 Task: Assign parteek.ku2001@gmail.com as Project Lead of Scrum Project Project0000000088 in Jira. Create Issue Issue0000000431 in Backlog  in Scrum Project Project0000000087 in Jira. Create Issue Issue0000000432 in Backlog  in Scrum Project Project0000000087 in Jira. Create Issue Issue0000000433 in Backlog  in Scrum Project Project0000000087 in Jira. Create Issue Issue0000000434 in Backlog  in Scrum Project Project0000000087 in Jira
Action: Mouse moved to (252, 66)
Screenshot: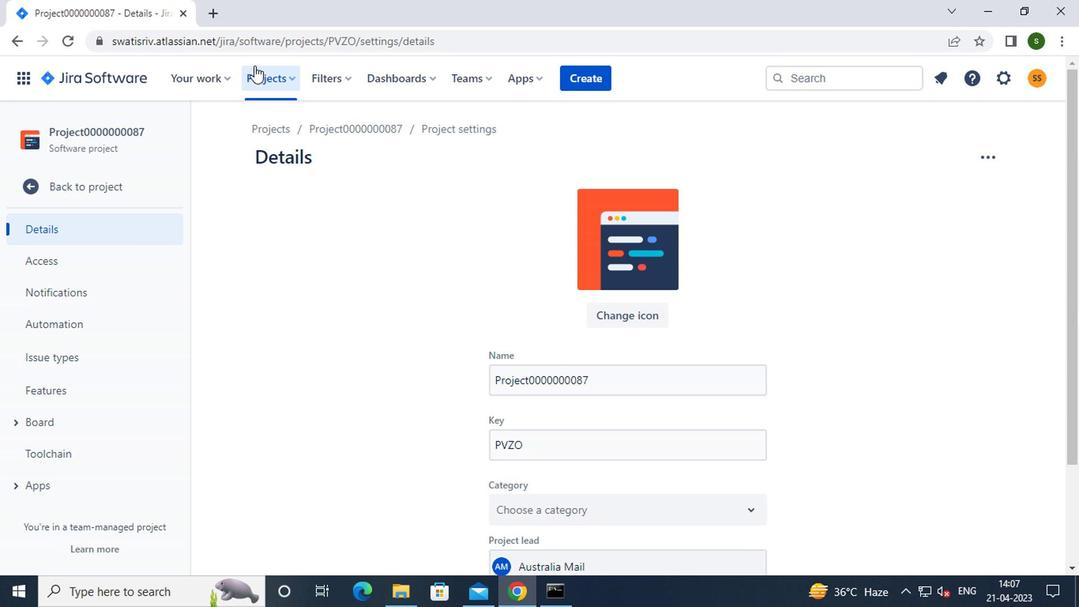 
Action: Mouse pressed left at (252, 66)
Screenshot: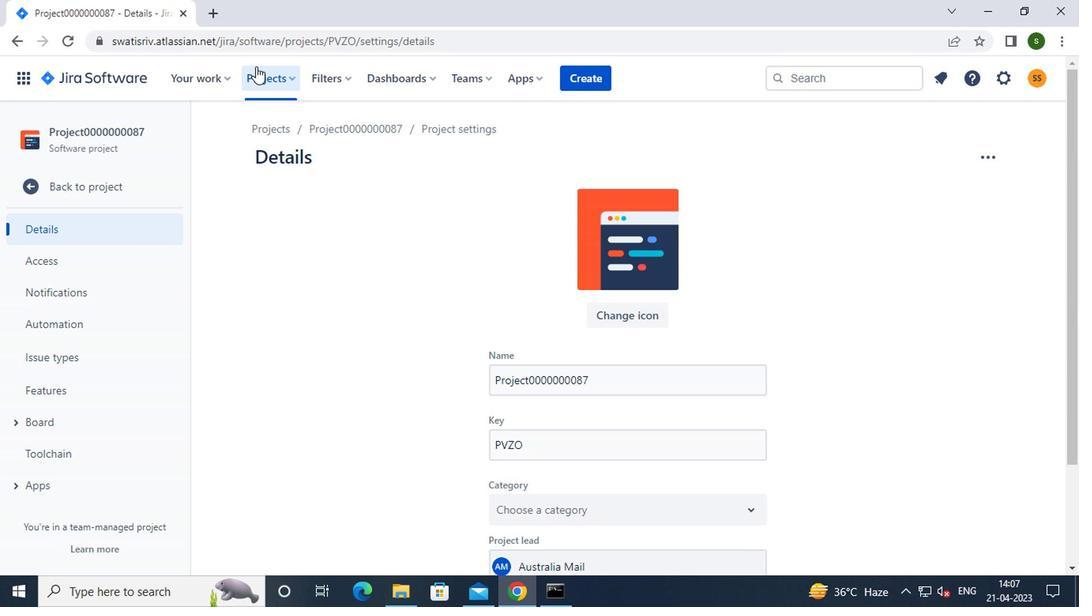 
Action: Mouse moved to (357, 197)
Screenshot: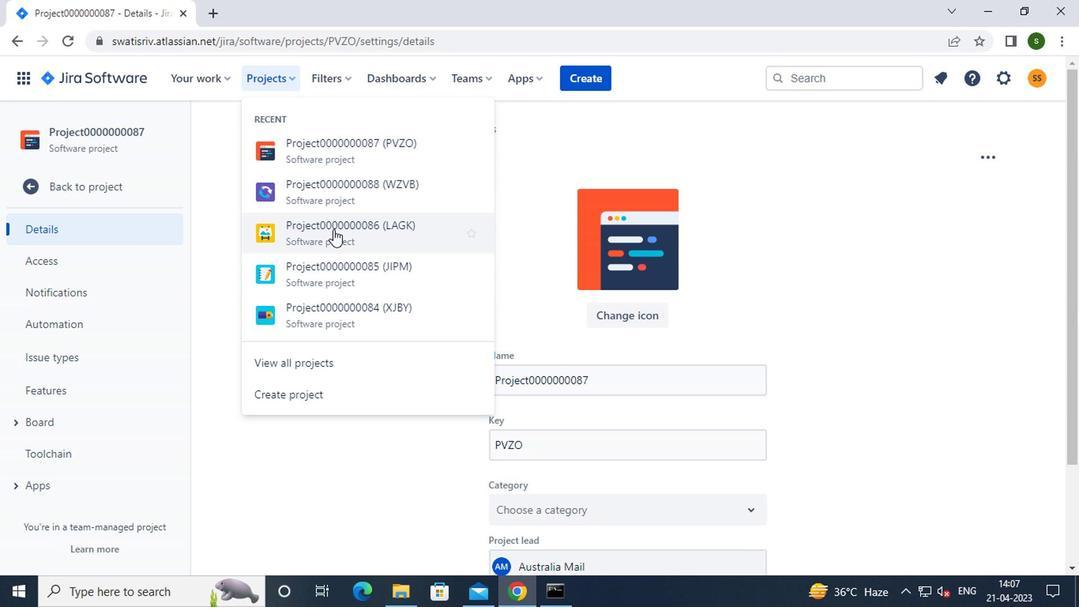 
Action: Mouse pressed left at (357, 197)
Screenshot: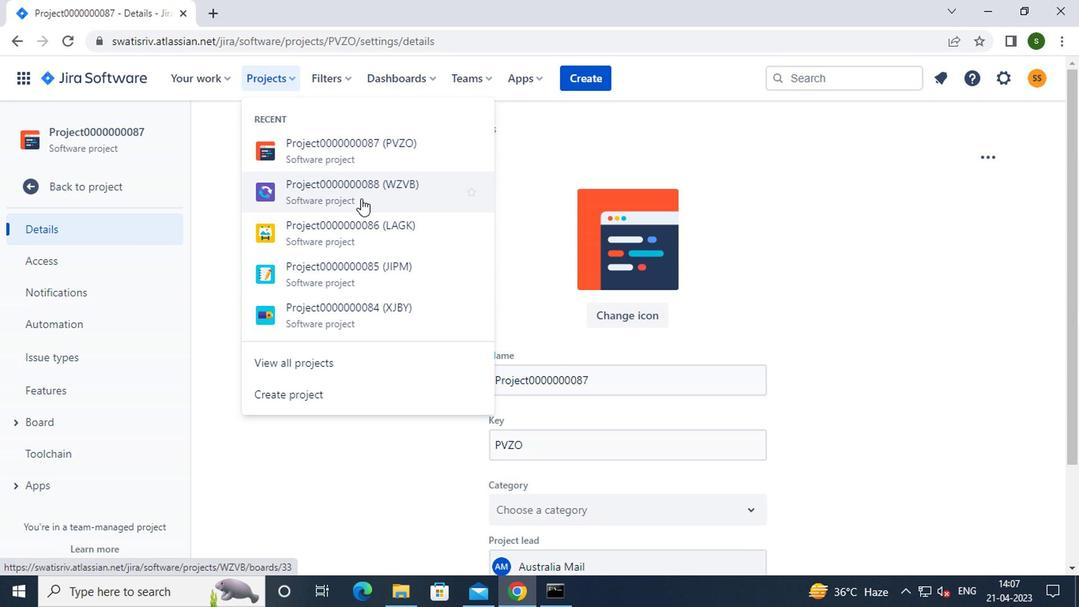 
Action: Mouse moved to (57, 443)
Screenshot: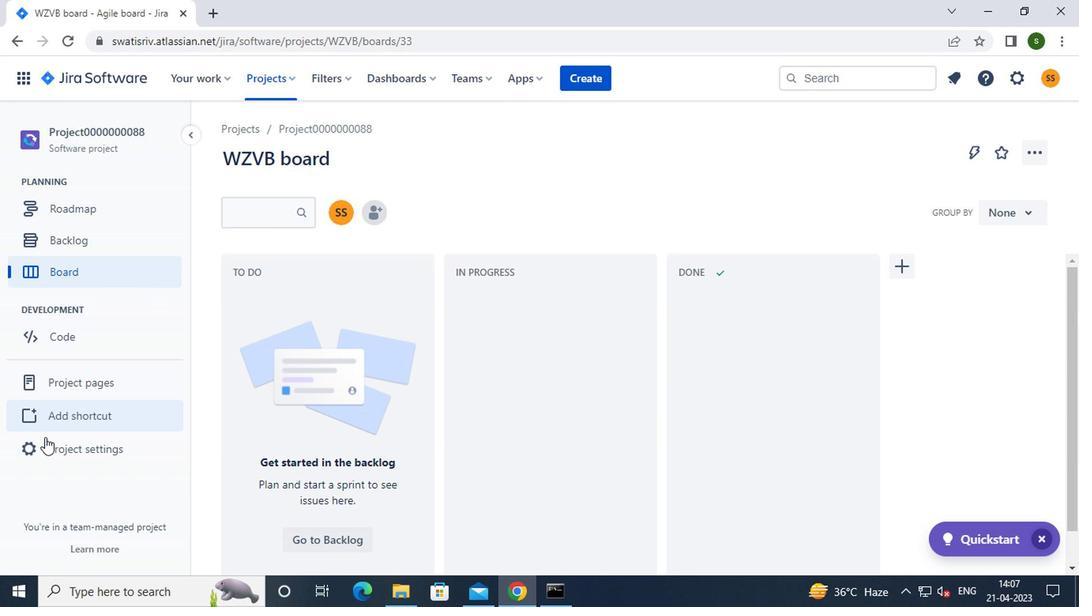 
Action: Mouse pressed left at (57, 443)
Screenshot: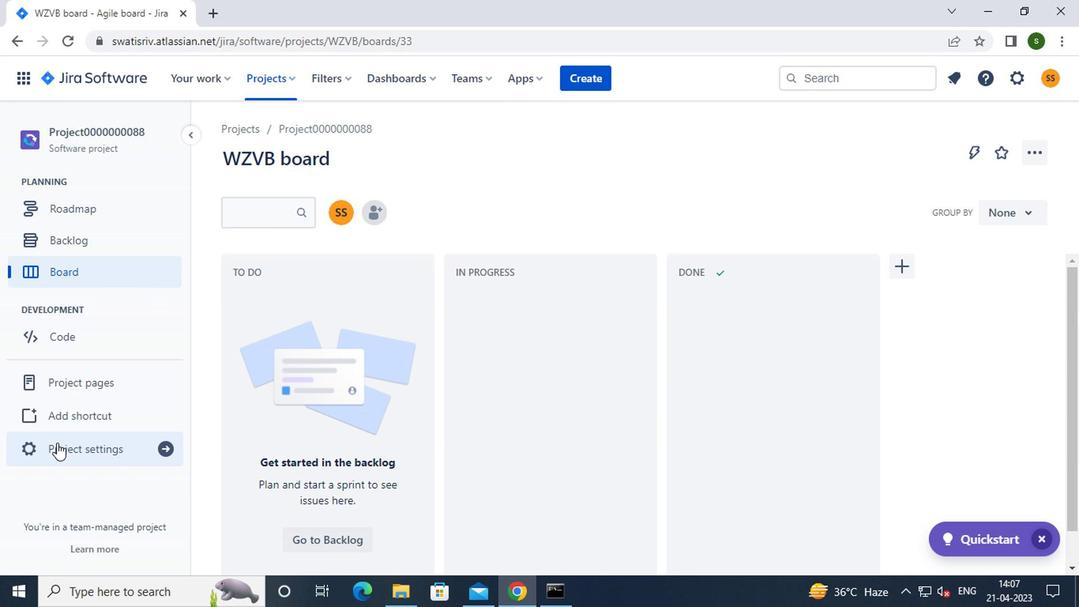 
Action: Mouse moved to (552, 417)
Screenshot: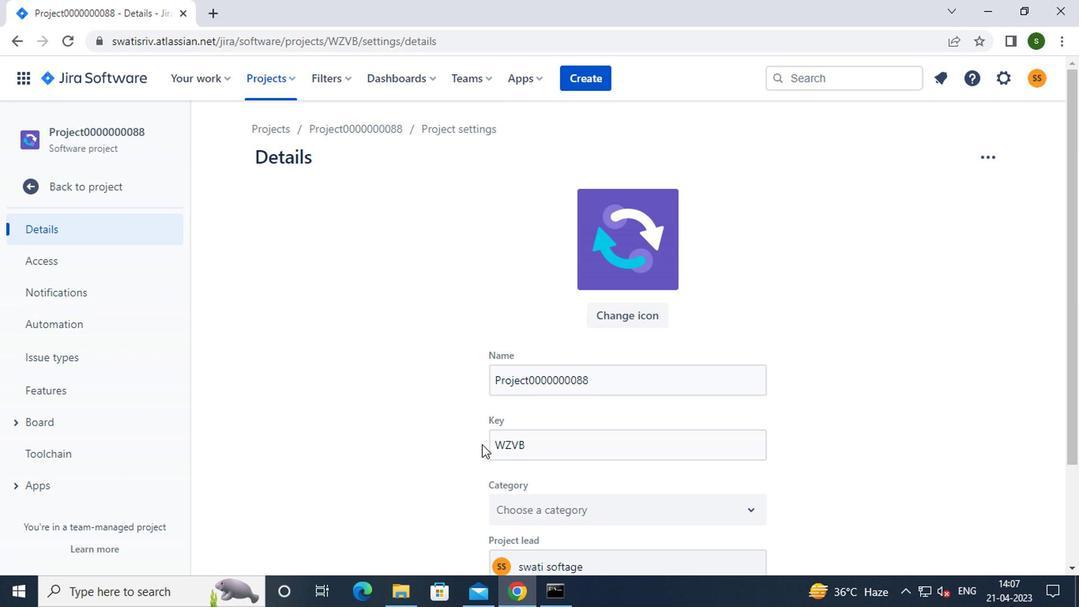 
Action: Mouse scrolled (552, 416) with delta (0, -1)
Screenshot: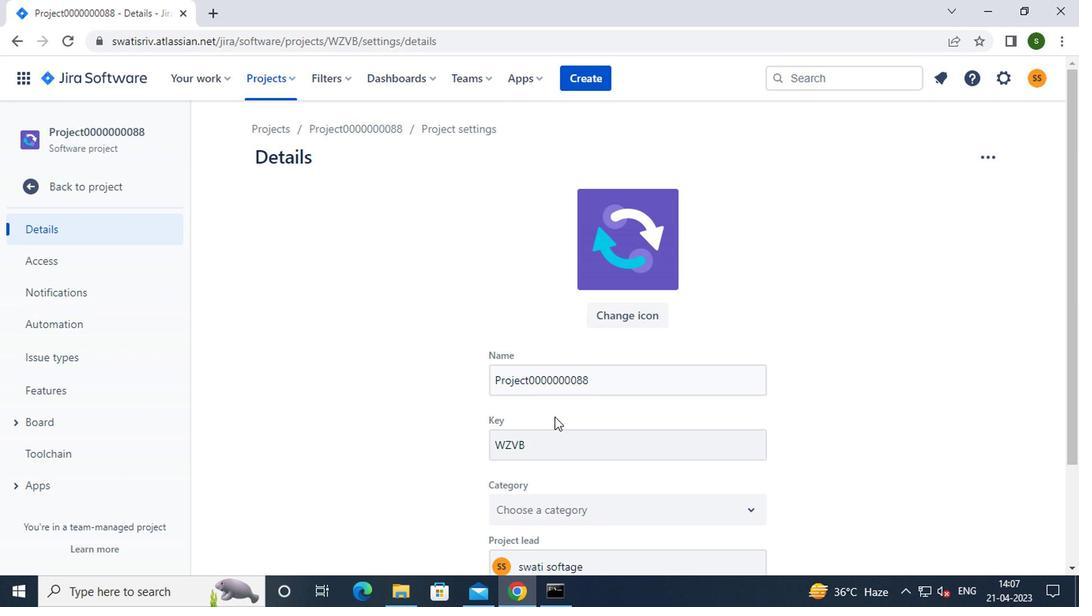 
Action: Mouse scrolled (552, 416) with delta (0, -1)
Screenshot: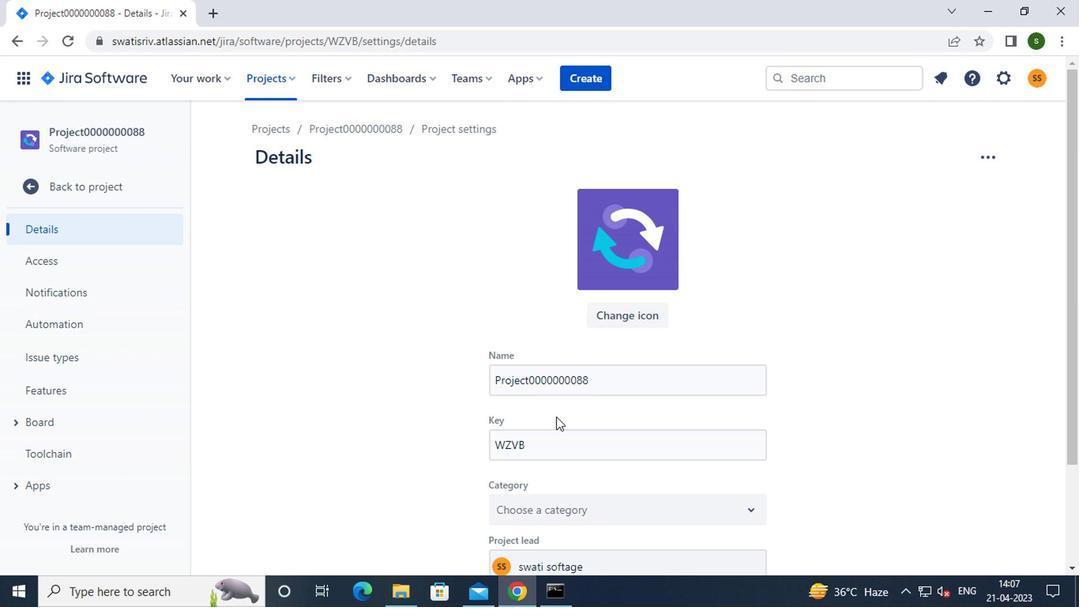 
Action: Mouse moved to (584, 435)
Screenshot: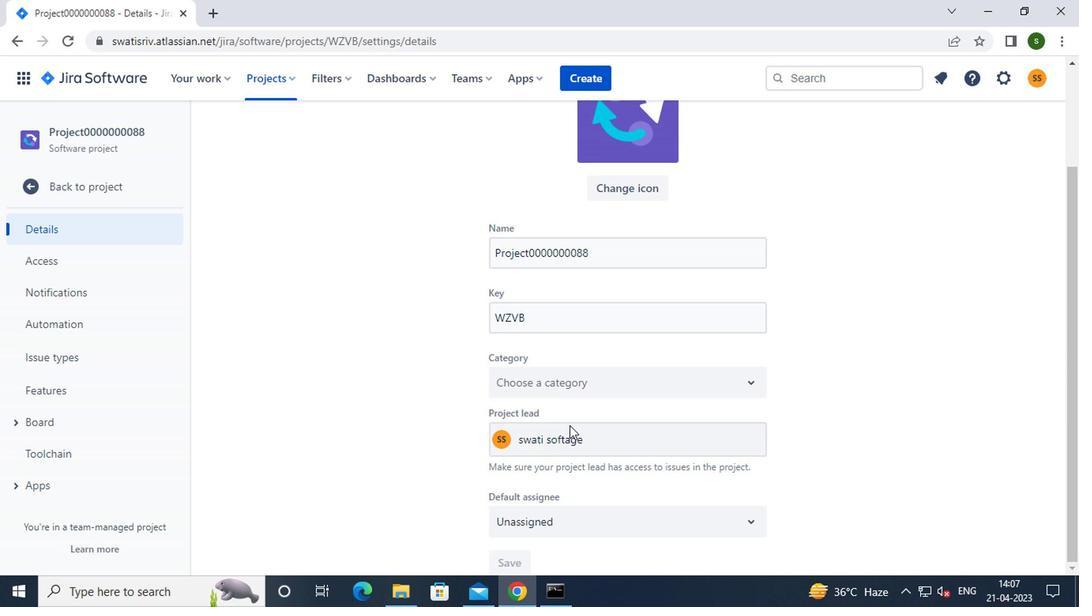 
Action: Mouse pressed left at (584, 435)
Screenshot: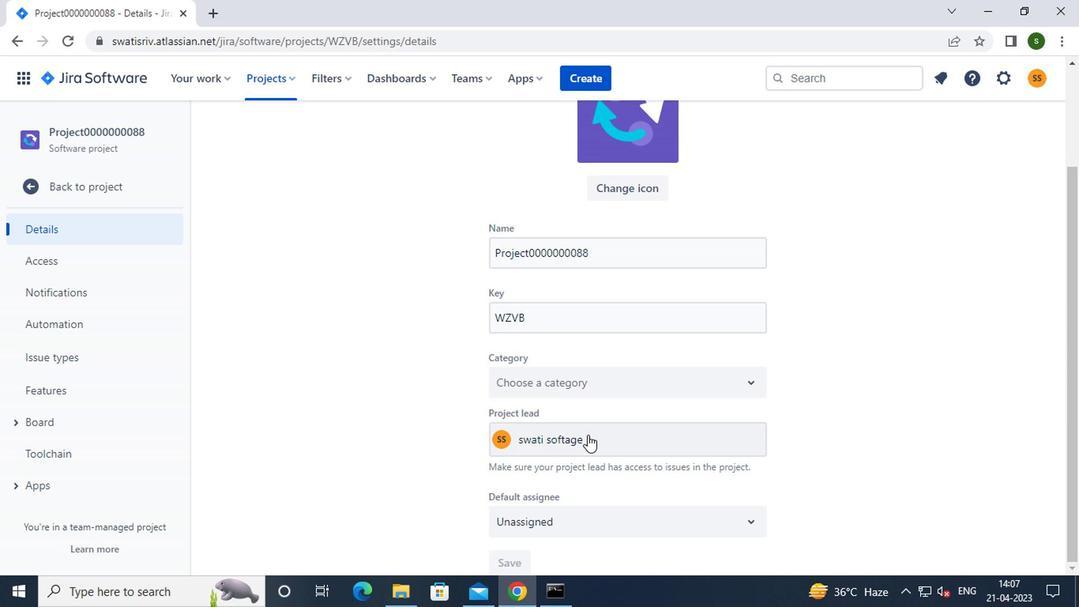 
Action: Mouse moved to (562, 318)
Screenshot: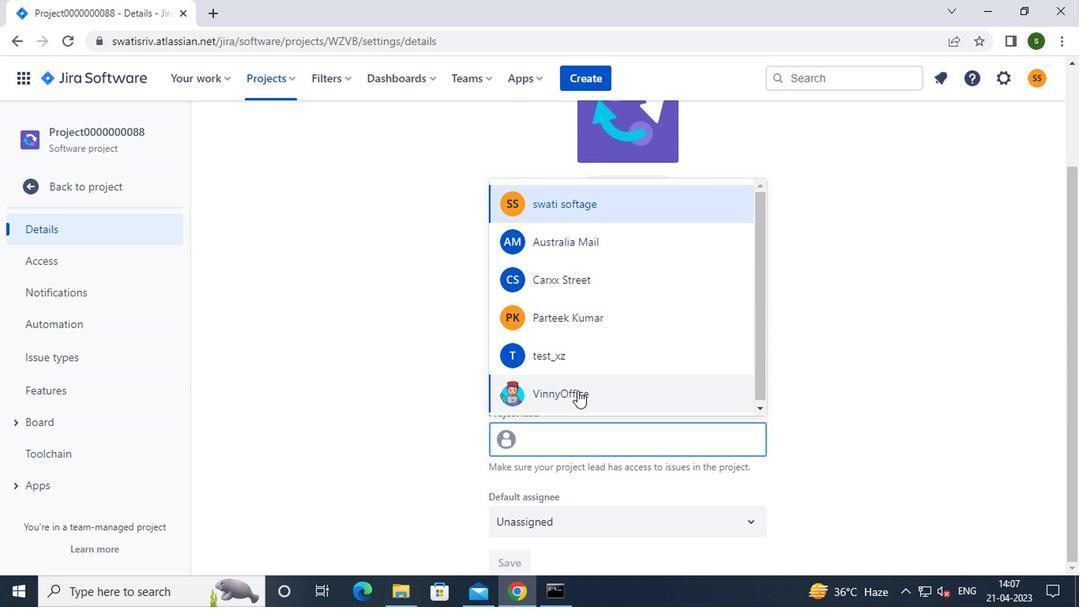 
Action: Mouse pressed left at (562, 318)
Screenshot: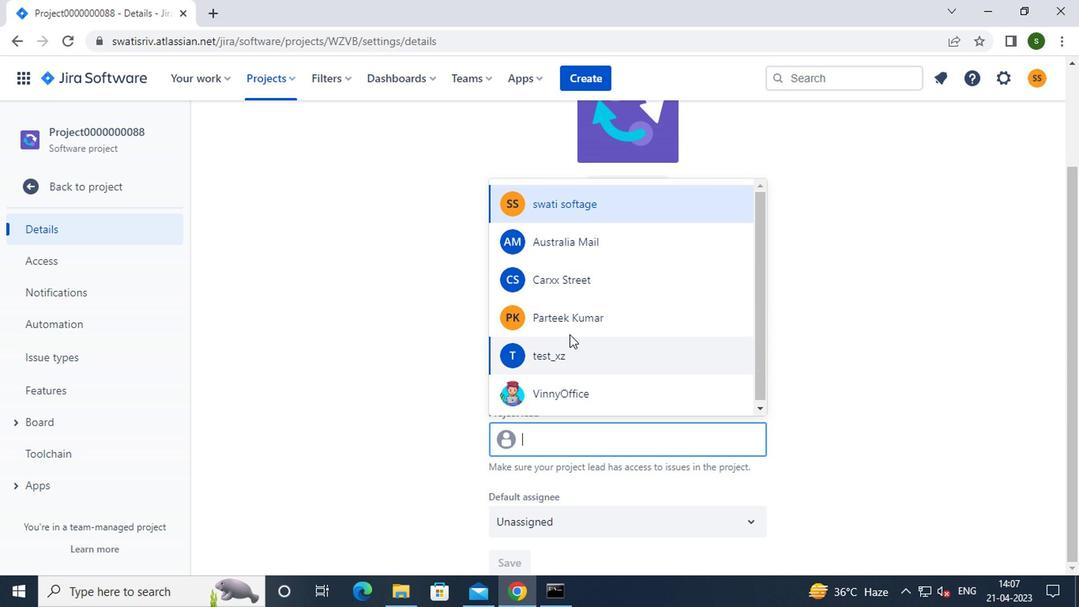 
Action: Mouse moved to (652, 450)
Screenshot: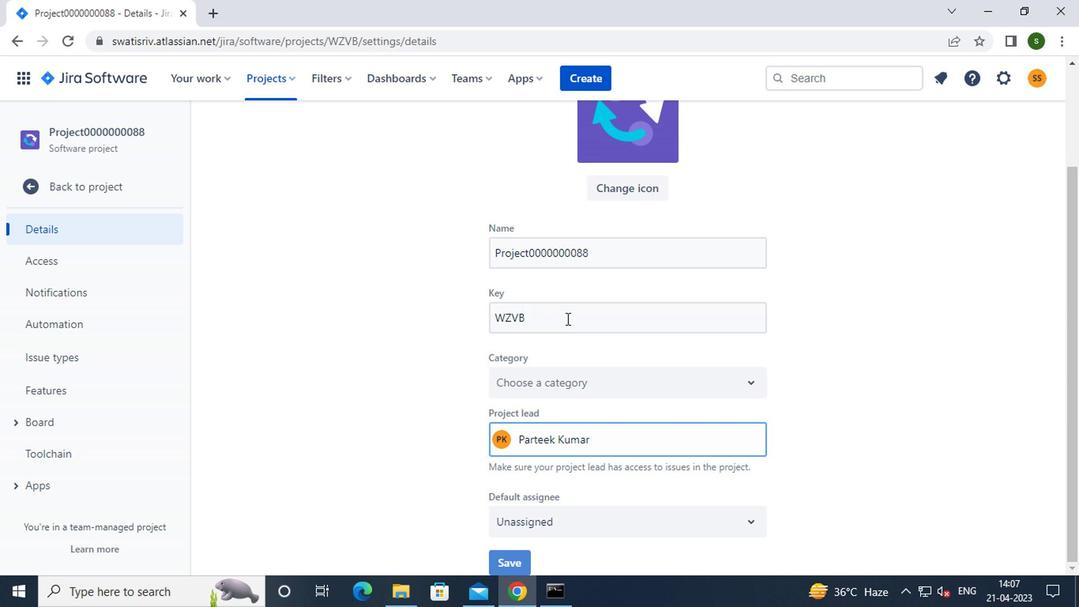 
Action: Mouse scrolled (652, 450) with delta (0, 0)
Screenshot: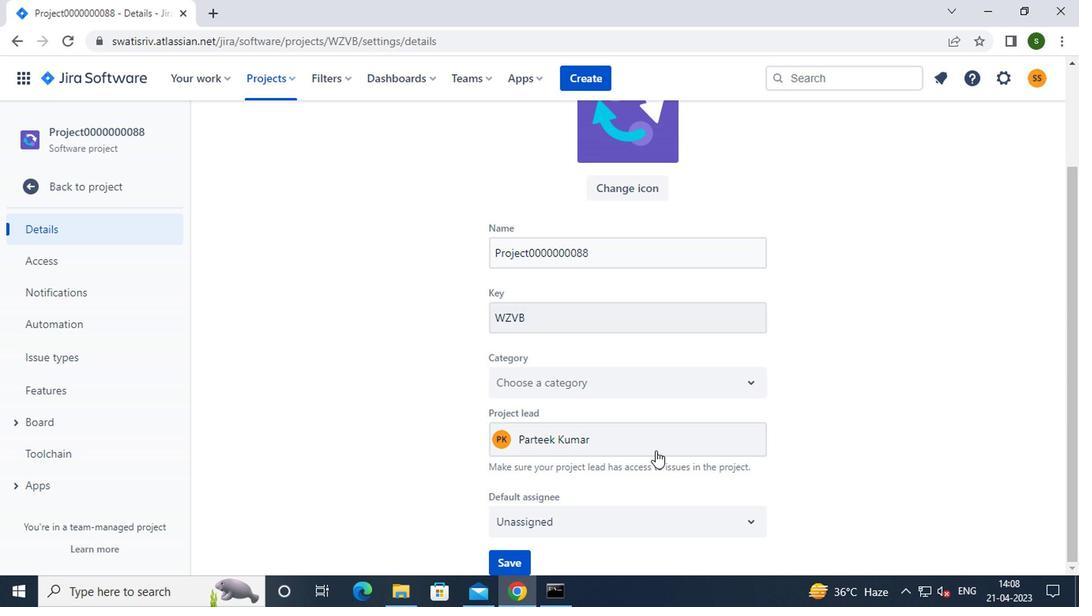 
Action: Mouse scrolled (652, 450) with delta (0, 0)
Screenshot: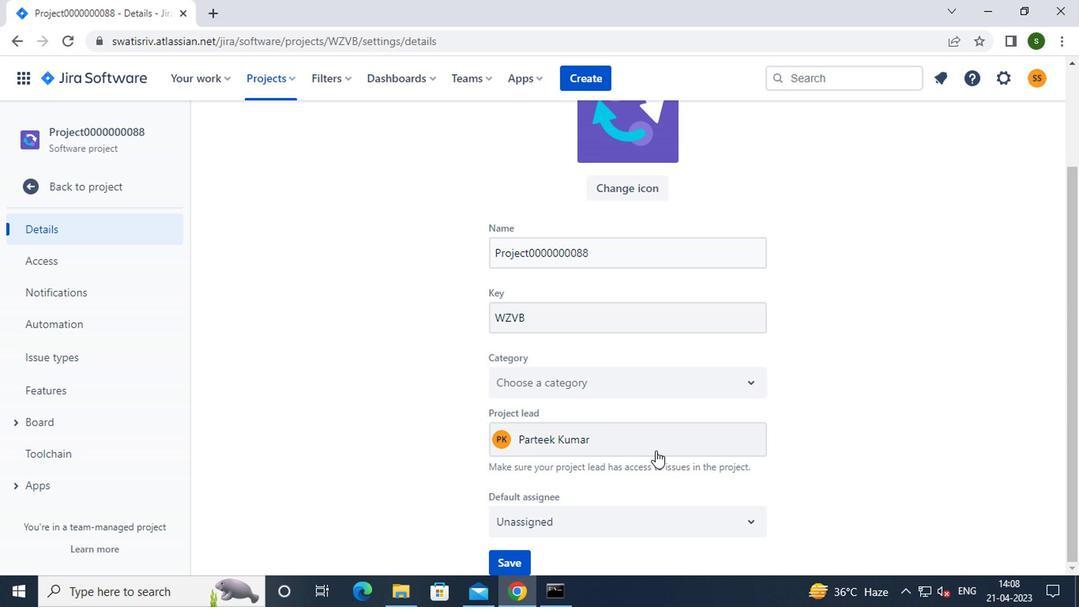 
Action: Mouse moved to (492, 556)
Screenshot: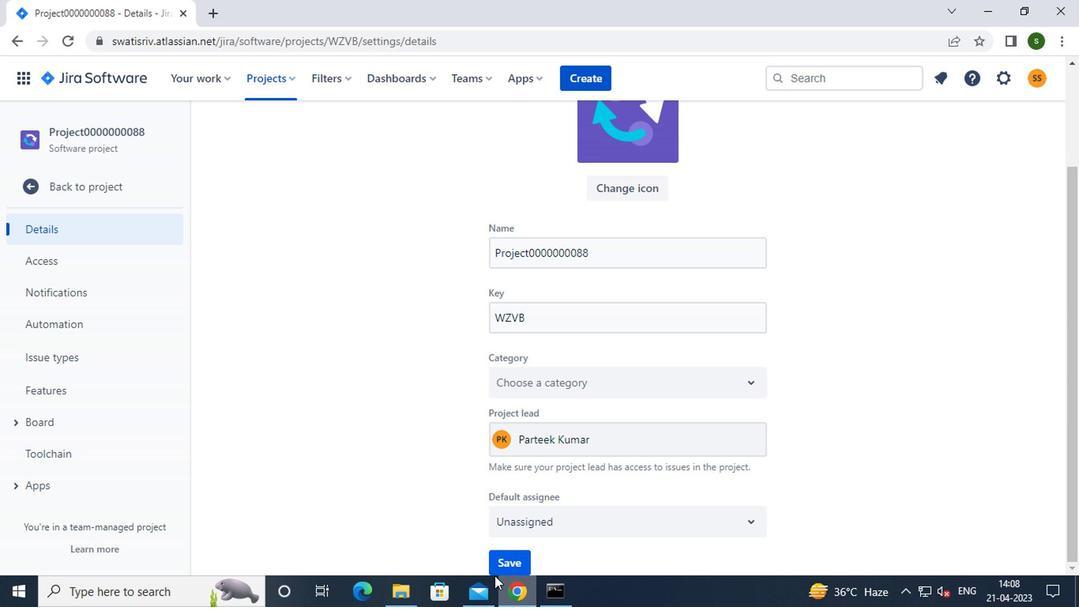 
Action: Mouse pressed left at (492, 556)
Screenshot: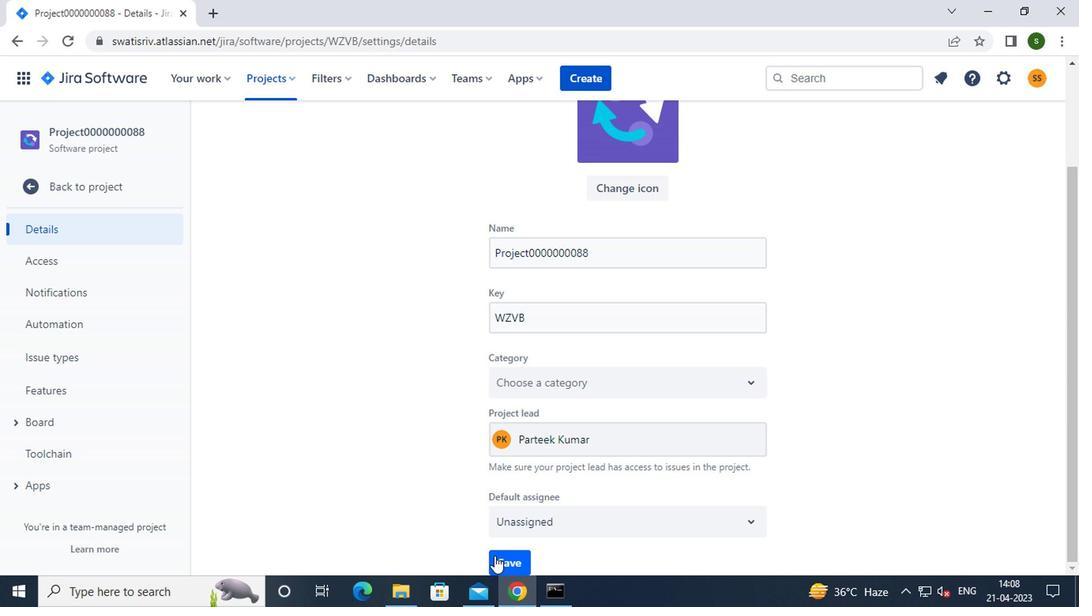 
Action: Mouse moved to (283, 71)
Screenshot: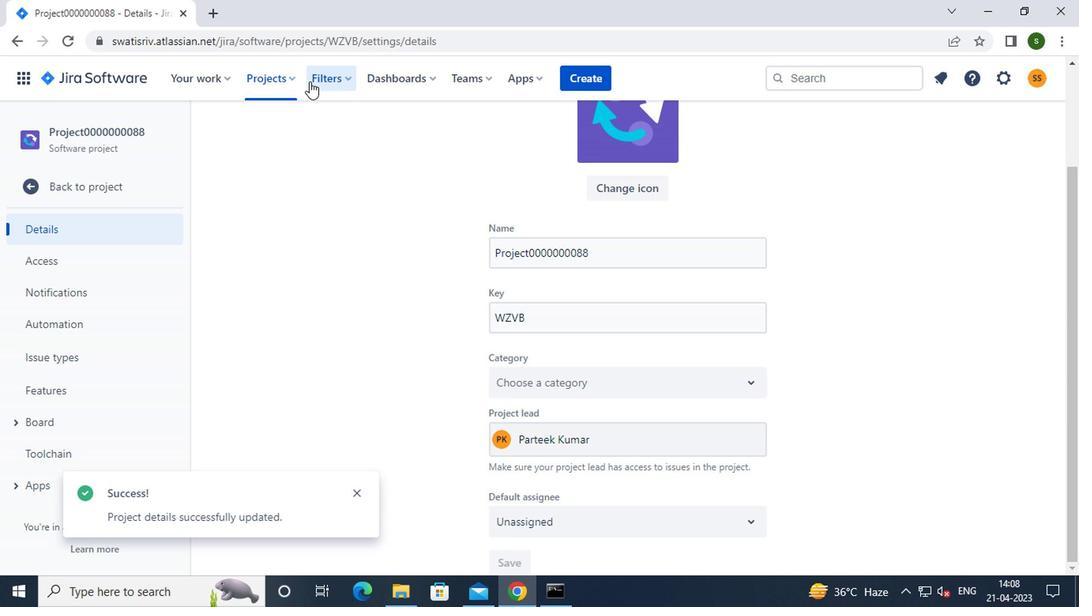 
Action: Mouse pressed left at (283, 71)
Screenshot: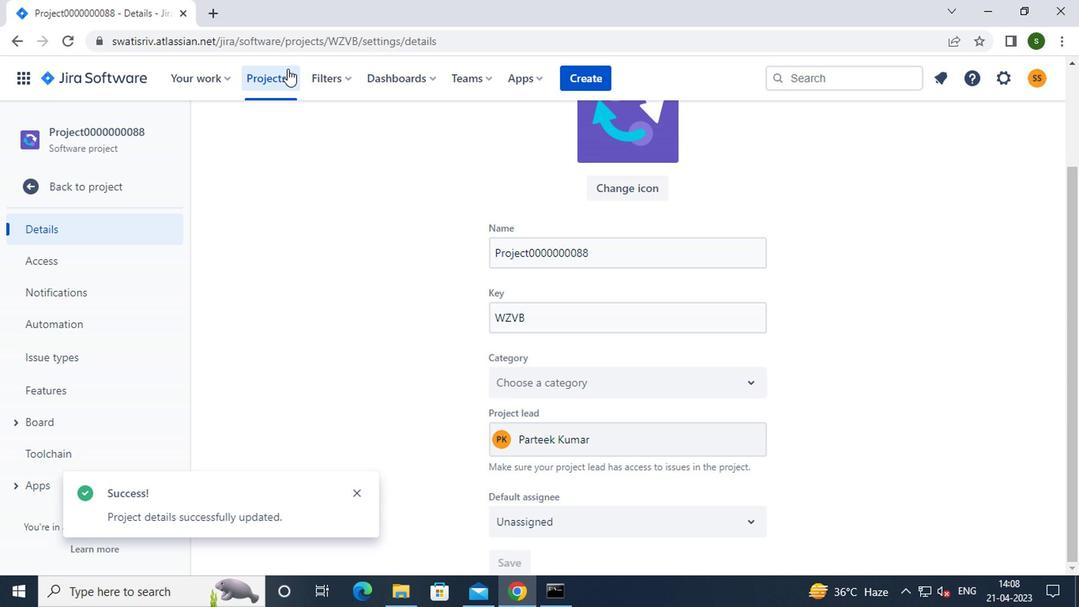
Action: Mouse moved to (335, 195)
Screenshot: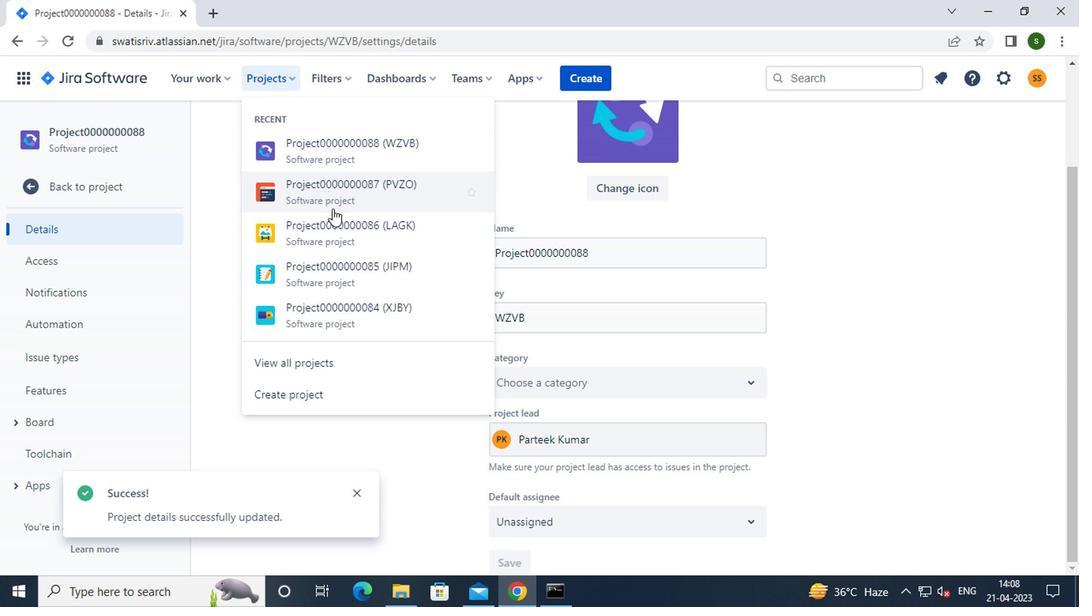 
Action: Mouse pressed left at (335, 195)
Screenshot: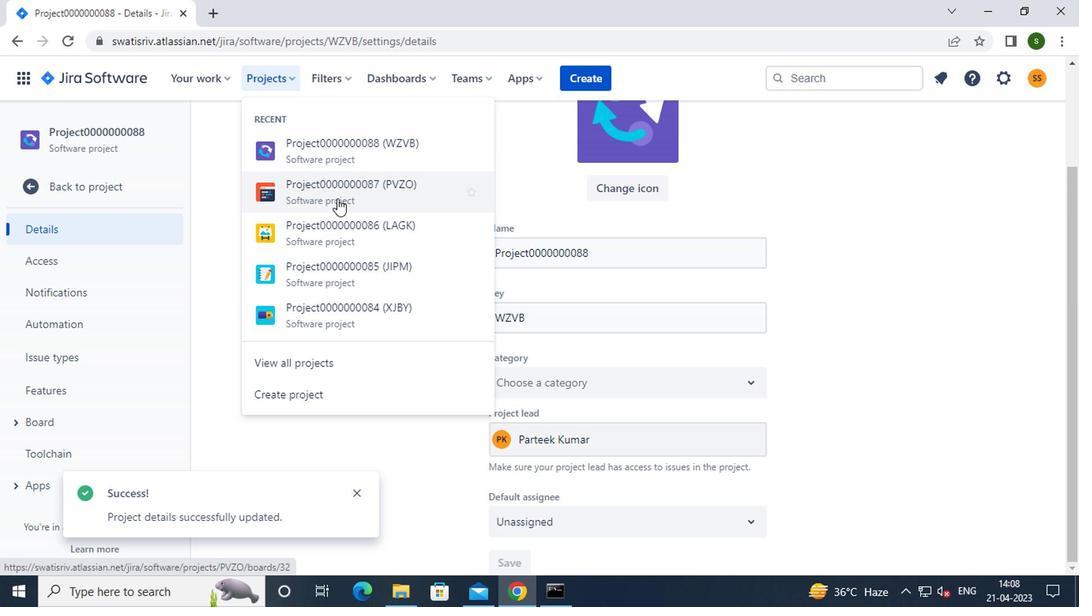 
Action: Mouse moved to (101, 245)
Screenshot: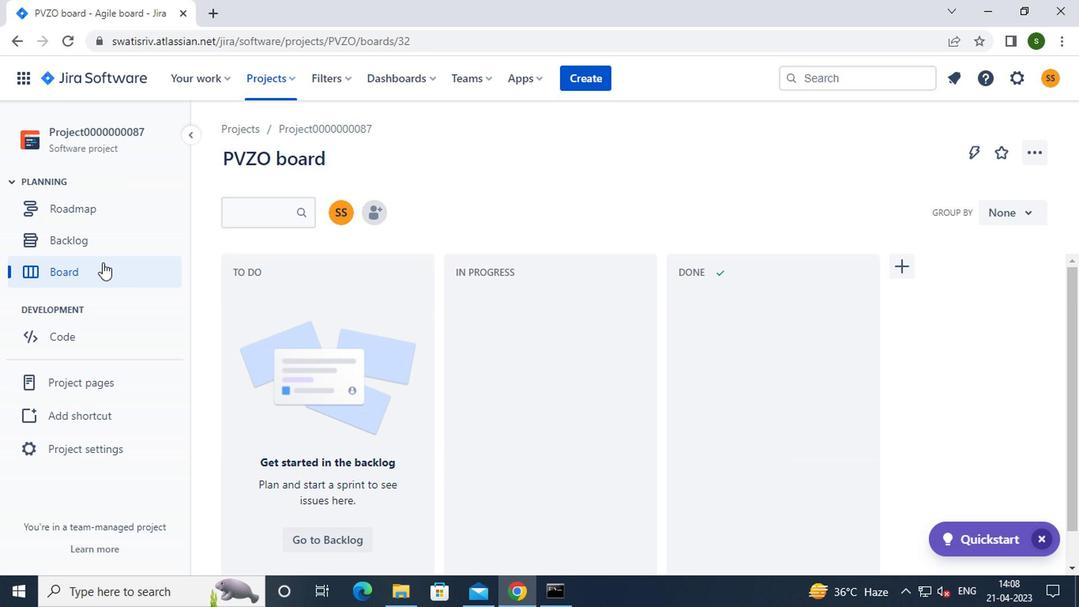 
Action: Mouse pressed left at (101, 245)
Screenshot: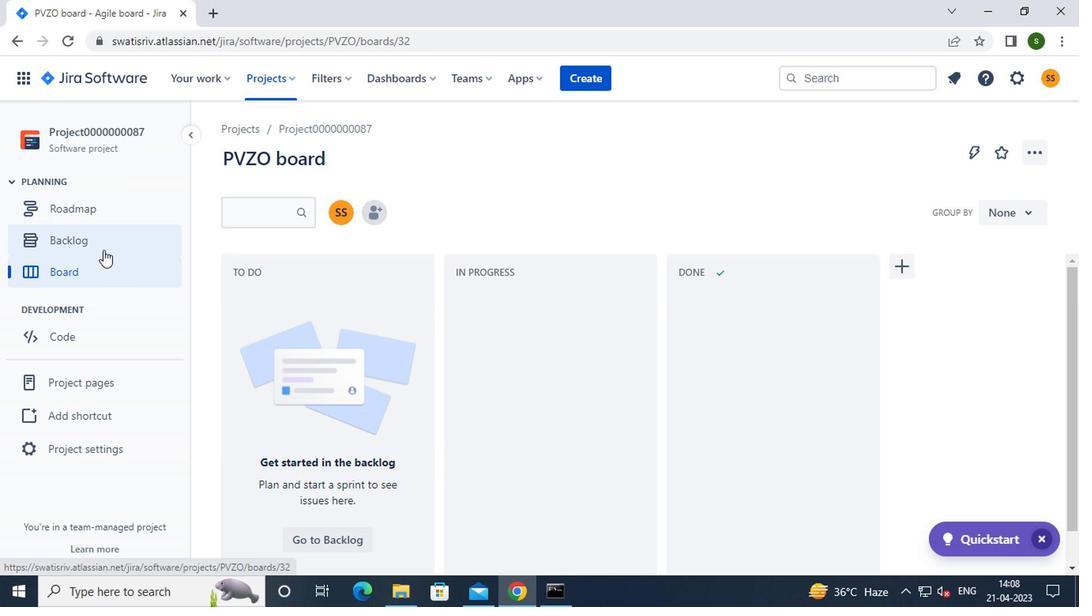 
Action: Mouse moved to (280, 322)
Screenshot: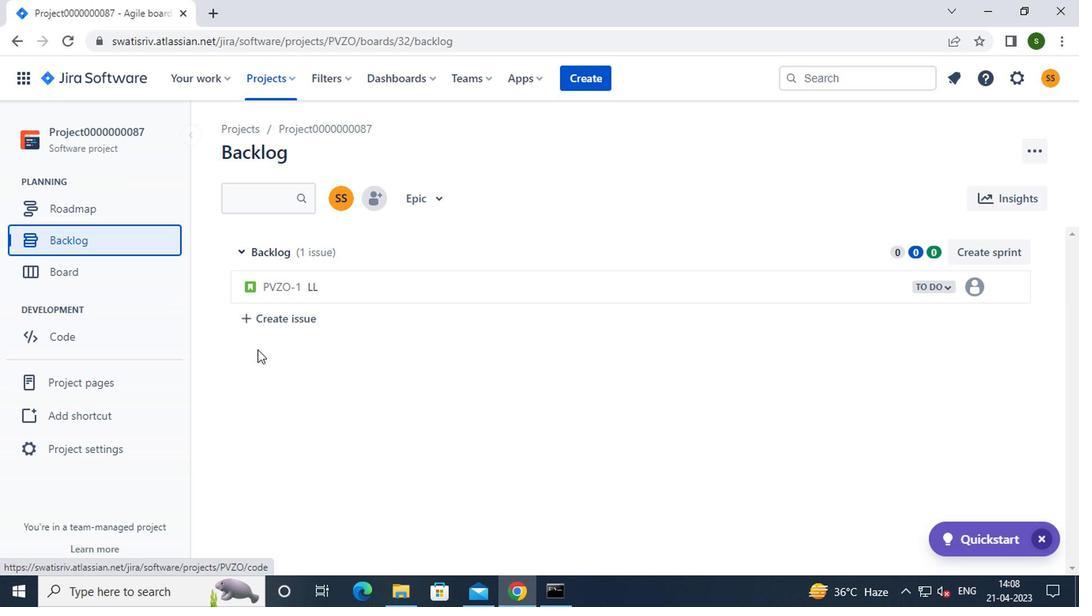 
Action: Mouse pressed left at (280, 322)
Screenshot: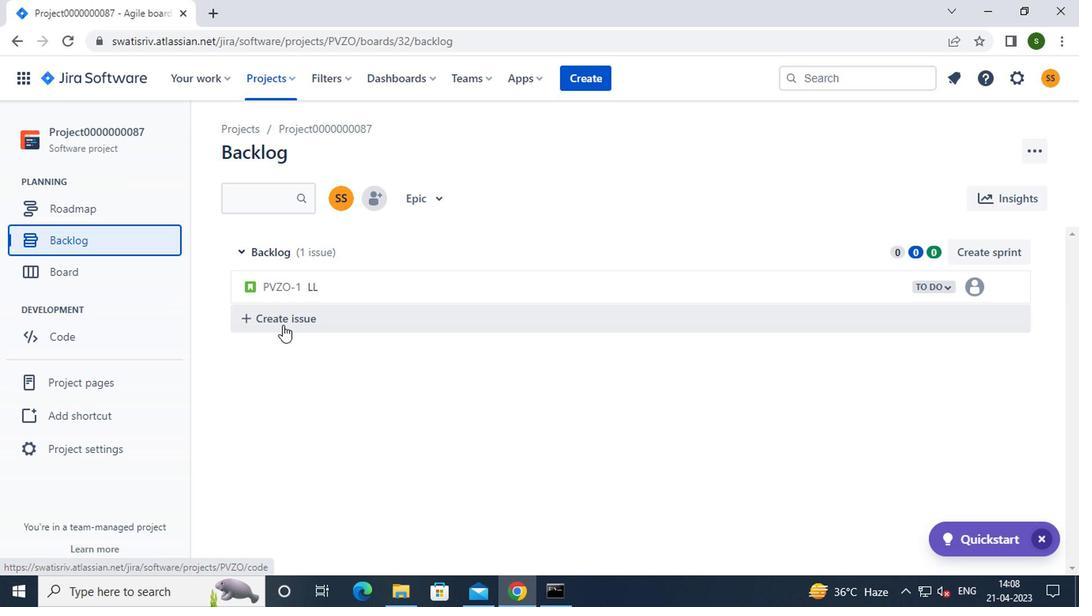 
Action: Mouse moved to (357, 323)
Screenshot: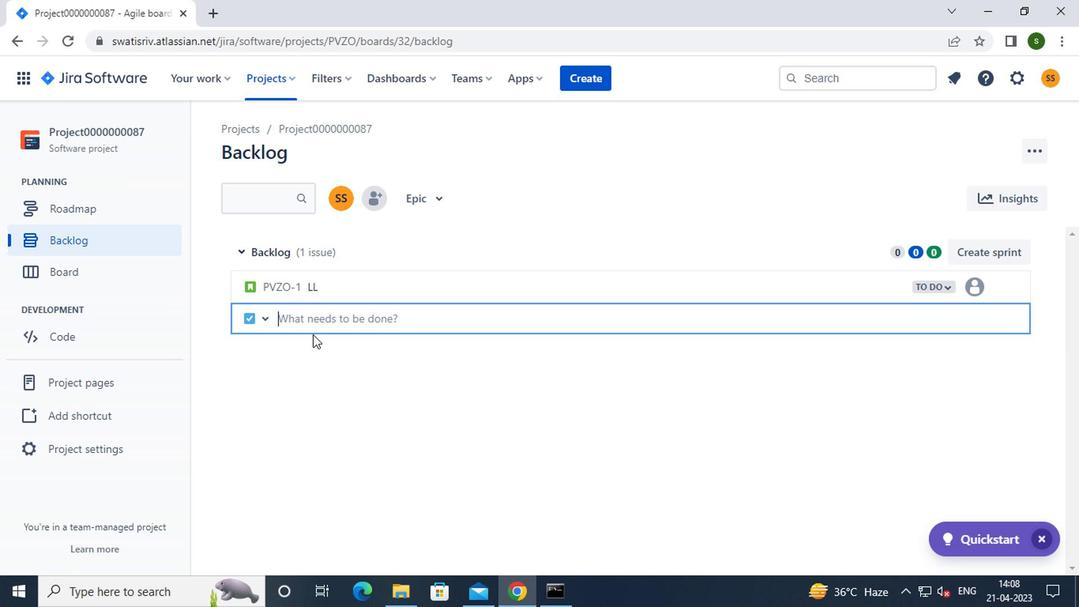 
Action: Key pressed <Key.caps_lock>i<Key.caps_lock>ssue0000000431<Key.enter><Key.caps_lock>i<Key.caps_lock>ssue0000000432<Key.enter><Key.caps_lock>i<Key.caps_lock>ssue0000000433<Key.enter><Key.caps_lock>i<Key.caps_lock>ssue00000004344<Key.backspace><Key.enter>
Screenshot: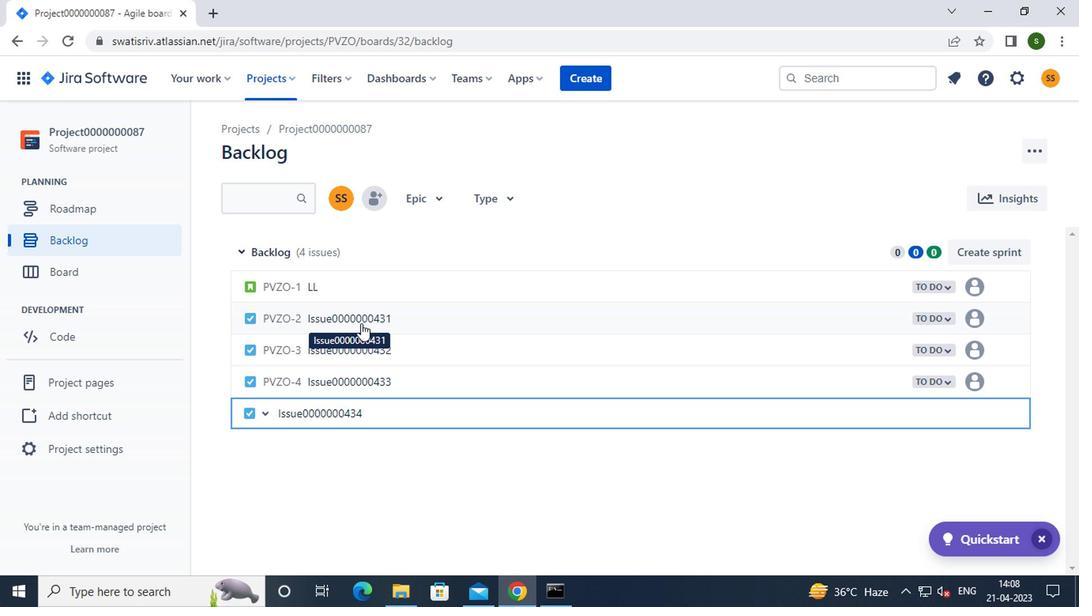 
